 Task: Add Bass Soap Holder With Pouch to the cart.
Action: Mouse moved to (761, 304)
Screenshot: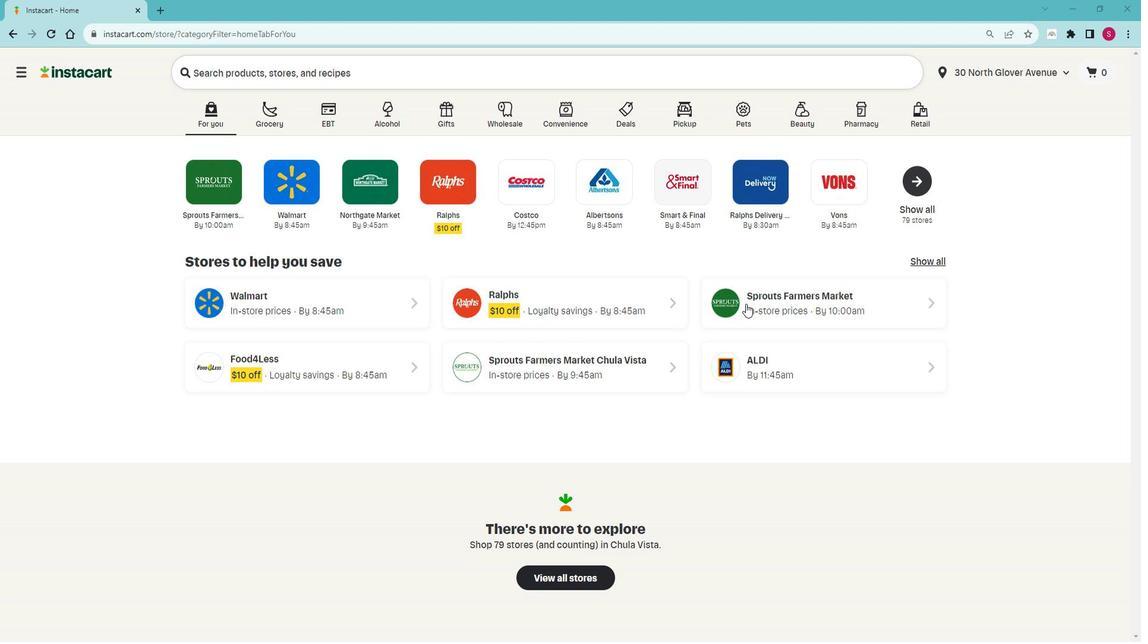 
Action: Mouse pressed left at (761, 304)
Screenshot: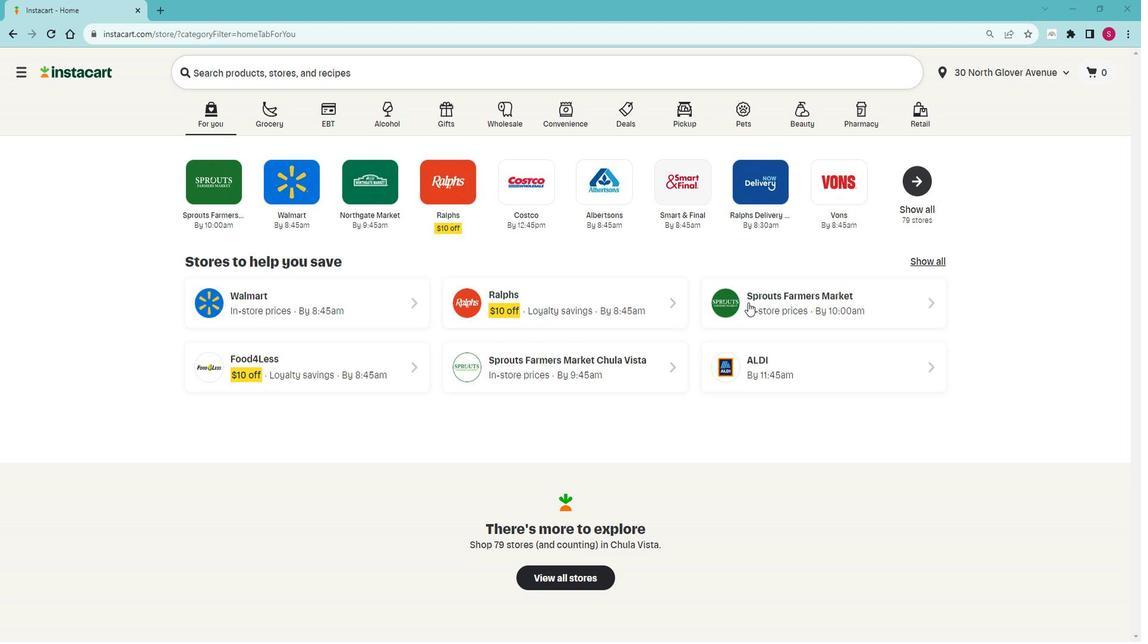 
Action: Mouse moved to (80, 445)
Screenshot: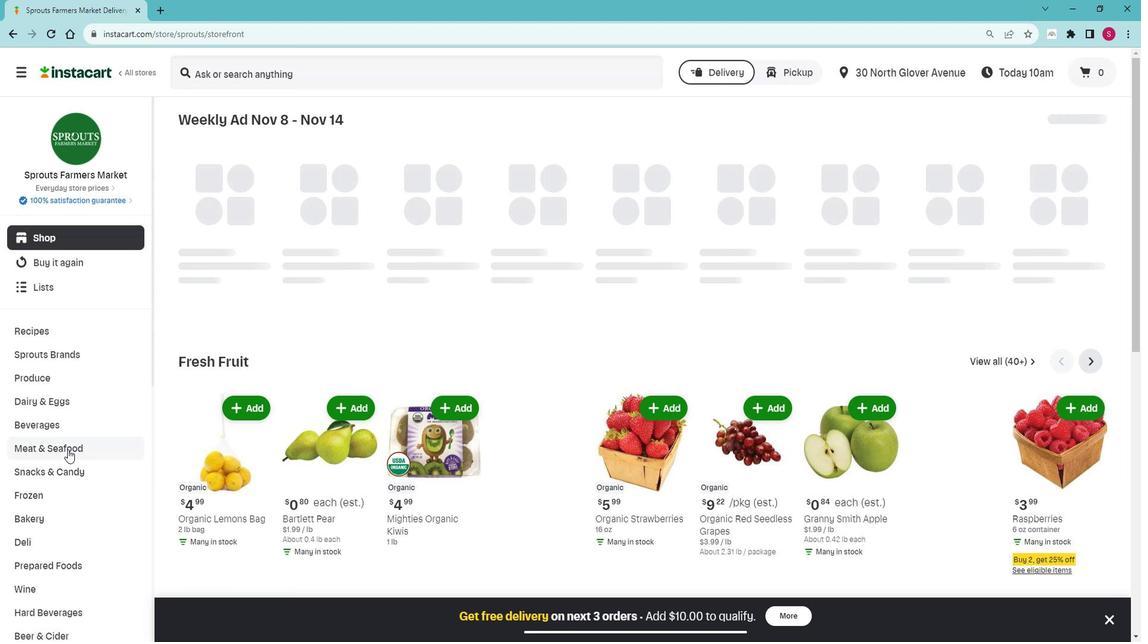 
Action: Mouse scrolled (80, 445) with delta (0, 0)
Screenshot: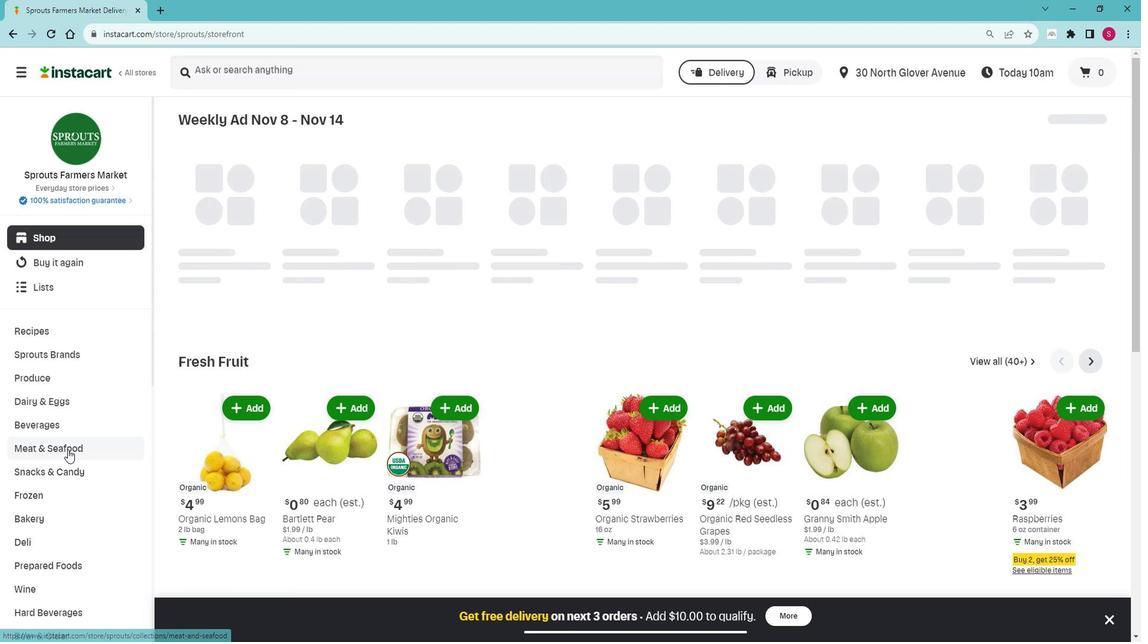 
Action: Mouse scrolled (80, 445) with delta (0, 0)
Screenshot: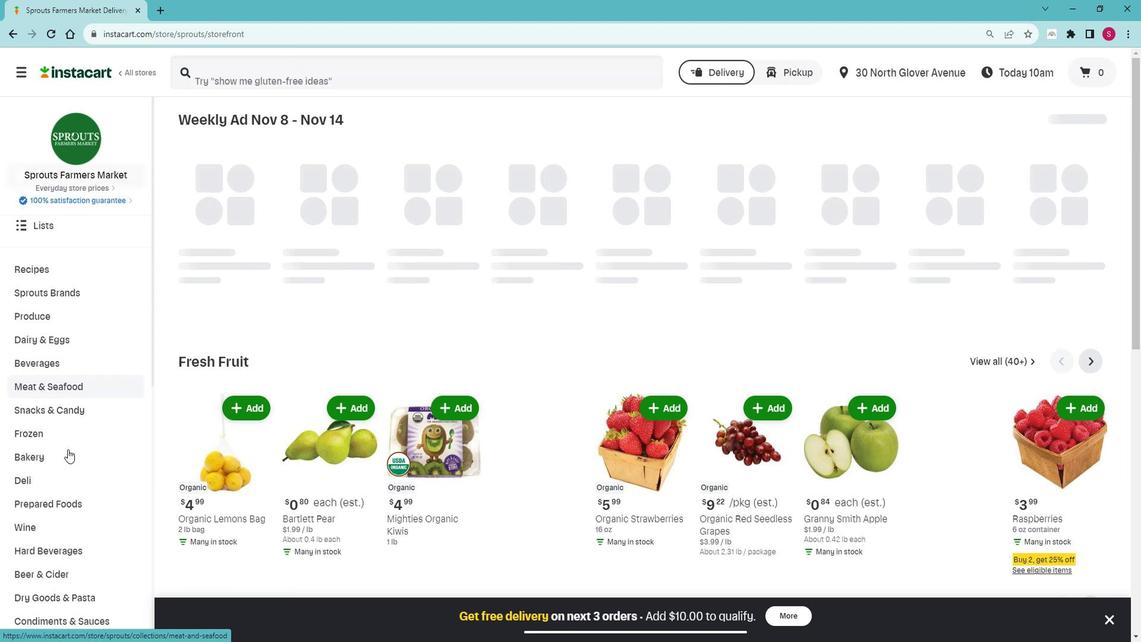 
Action: Mouse scrolled (80, 445) with delta (0, 0)
Screenshot: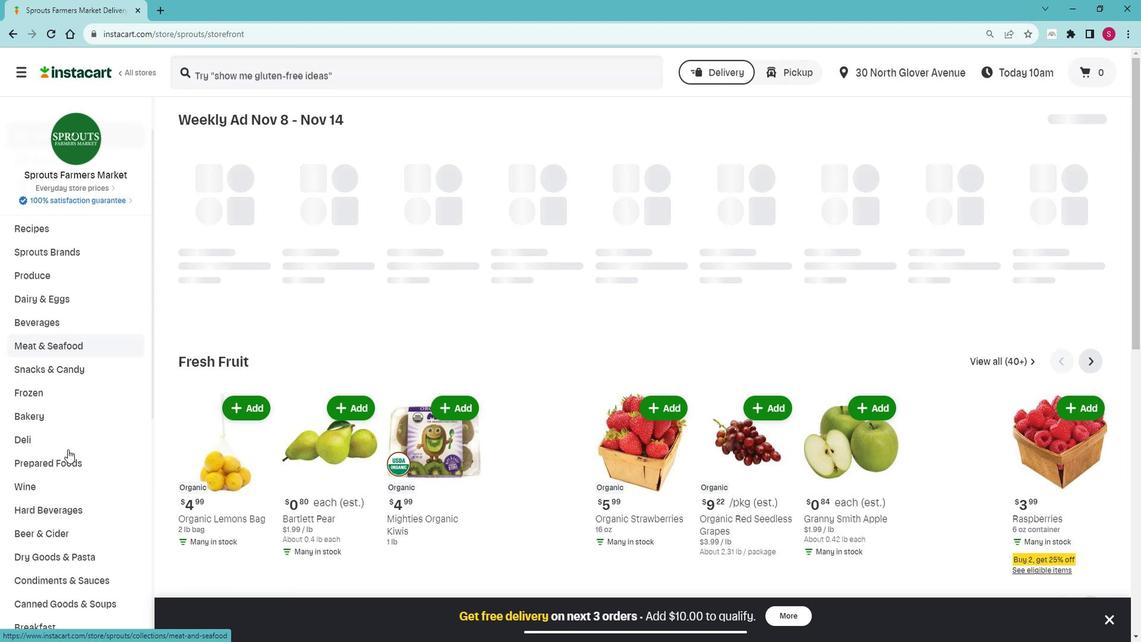
Action: Mouse scrolled (80, 445) with delta (0, 0)
Screenshot: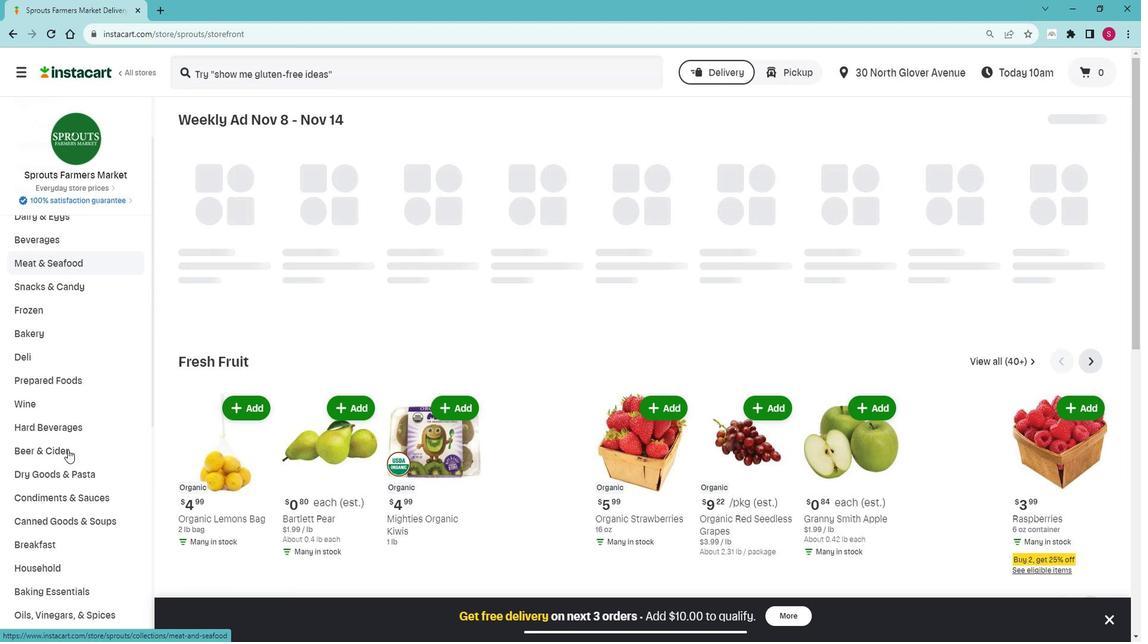 
Action: Mouse moved to (80, 445)
Screenshot: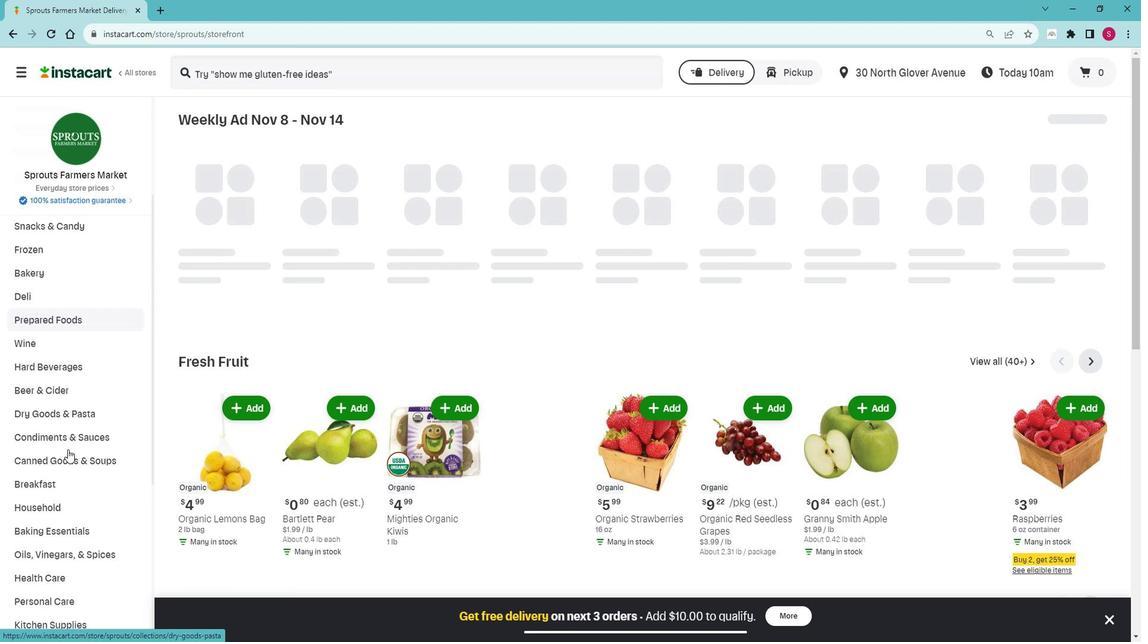 
Action: Mouse scrolled (80, 445) with delta (0, 0)
Screenshot: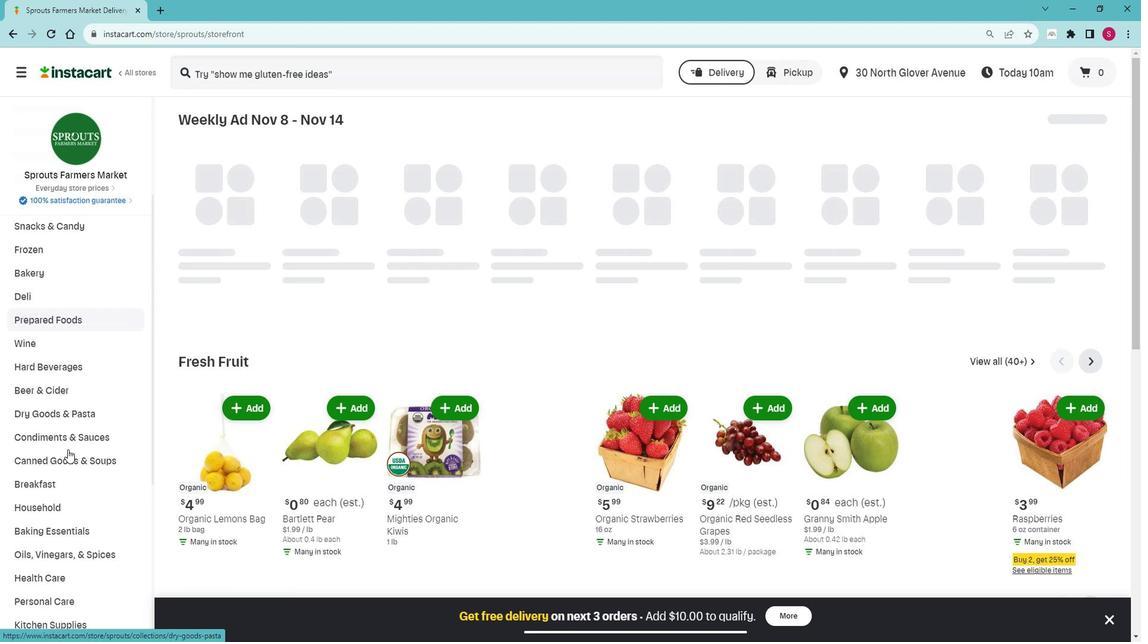
Action: Mouse moved to (80, 446)
Screenshot: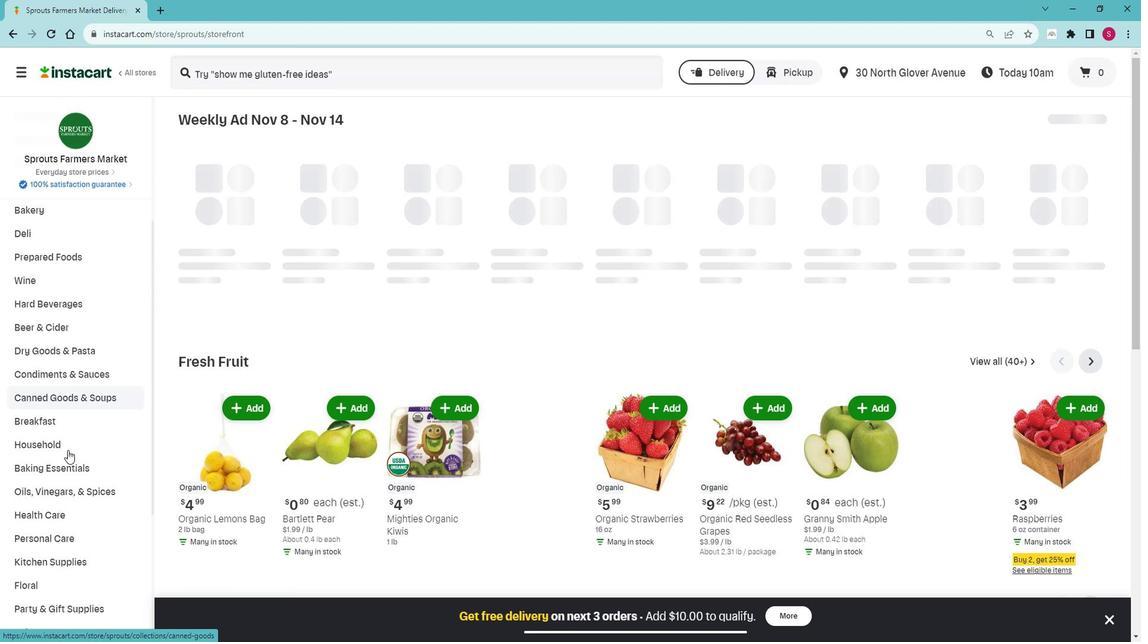 
Action: Mouse scrolled (80, 445) with delta (0, 0)
Screenshot: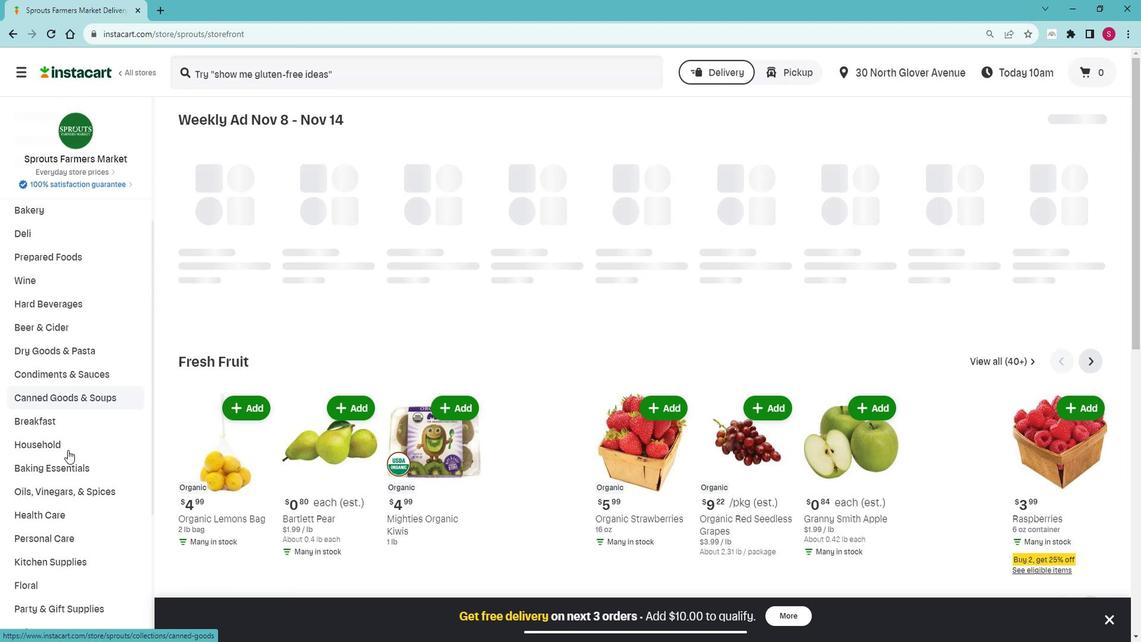 
Action: Mouse moved to (82, 470)
Screenshot: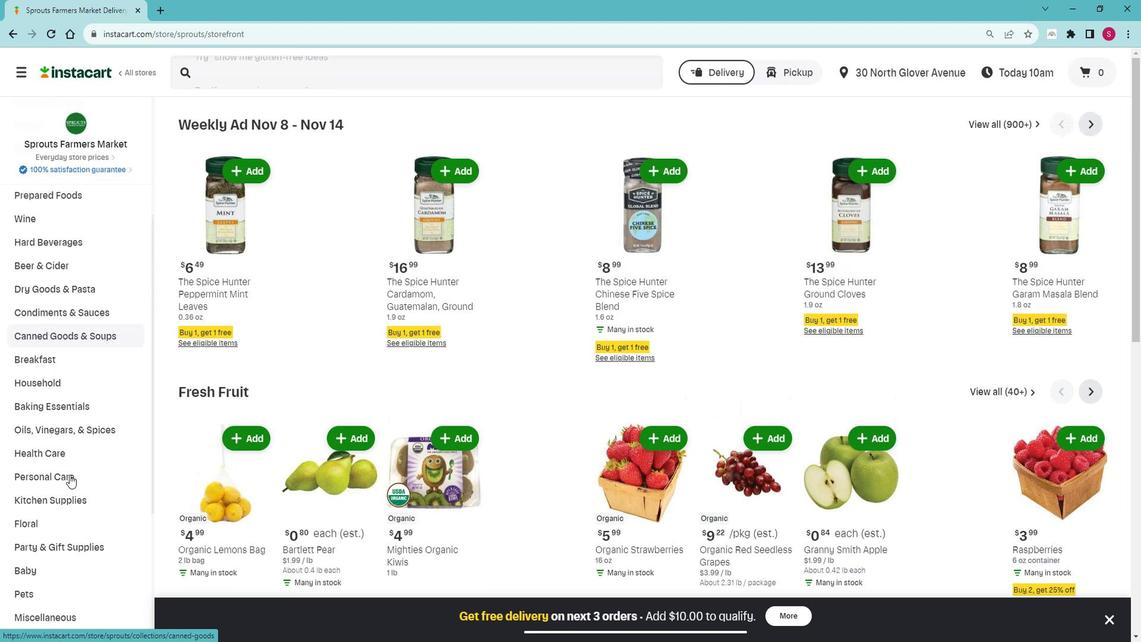 
Action: Mouse pressed left at (82, 470)
Screenshot: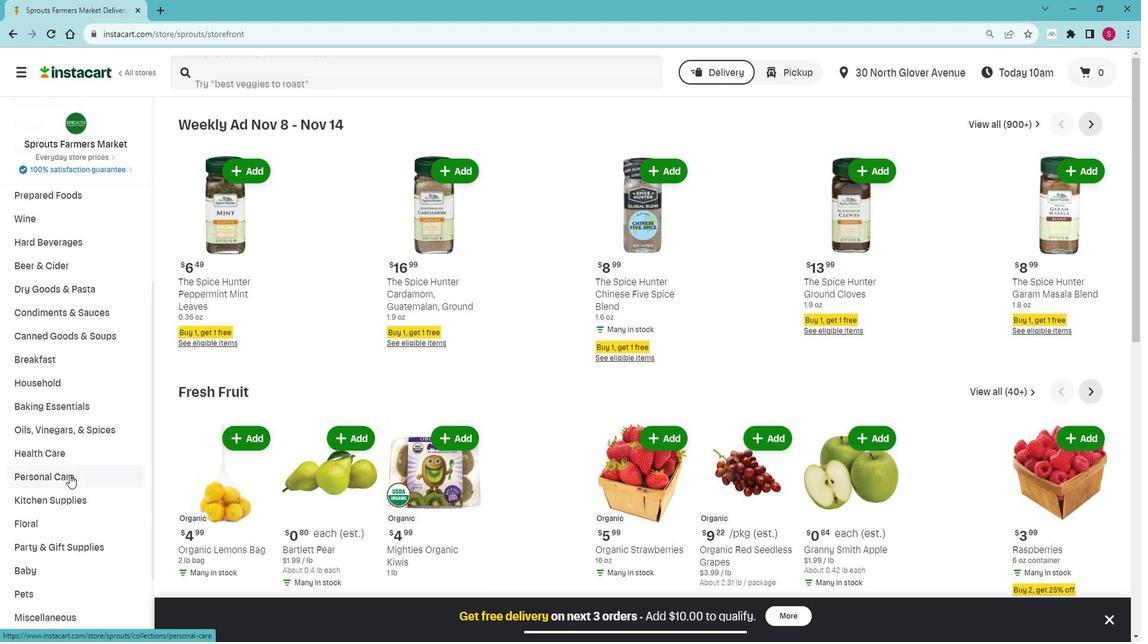 
Action: Mouse moved to (85, 492)
Screenshot: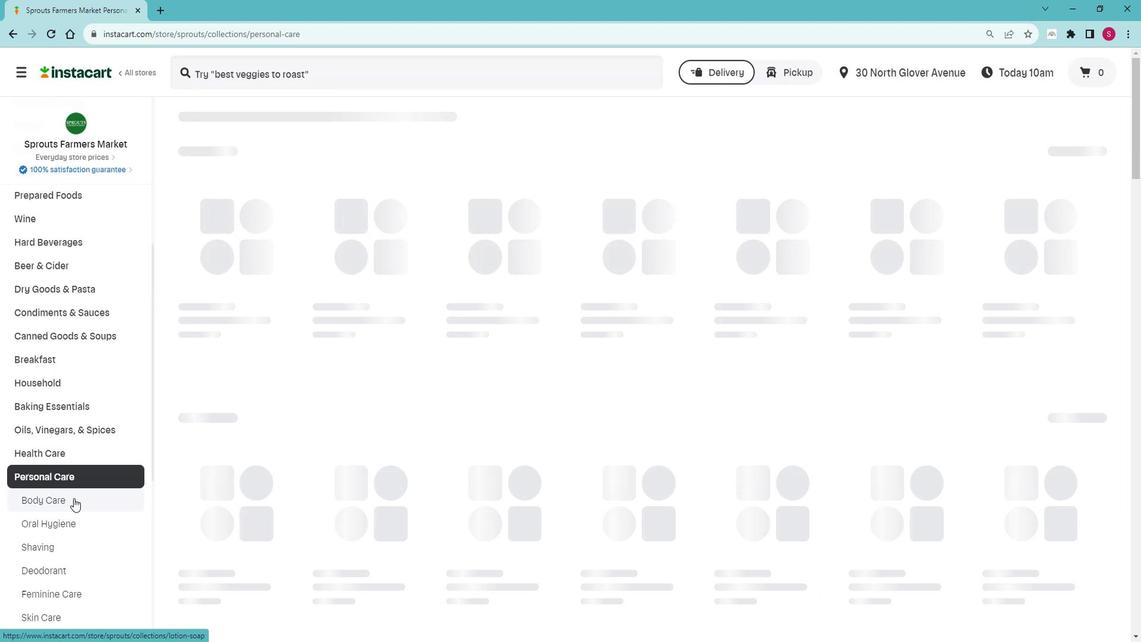 
Action: Mouse pressed left at (85, 492)
Screenshot: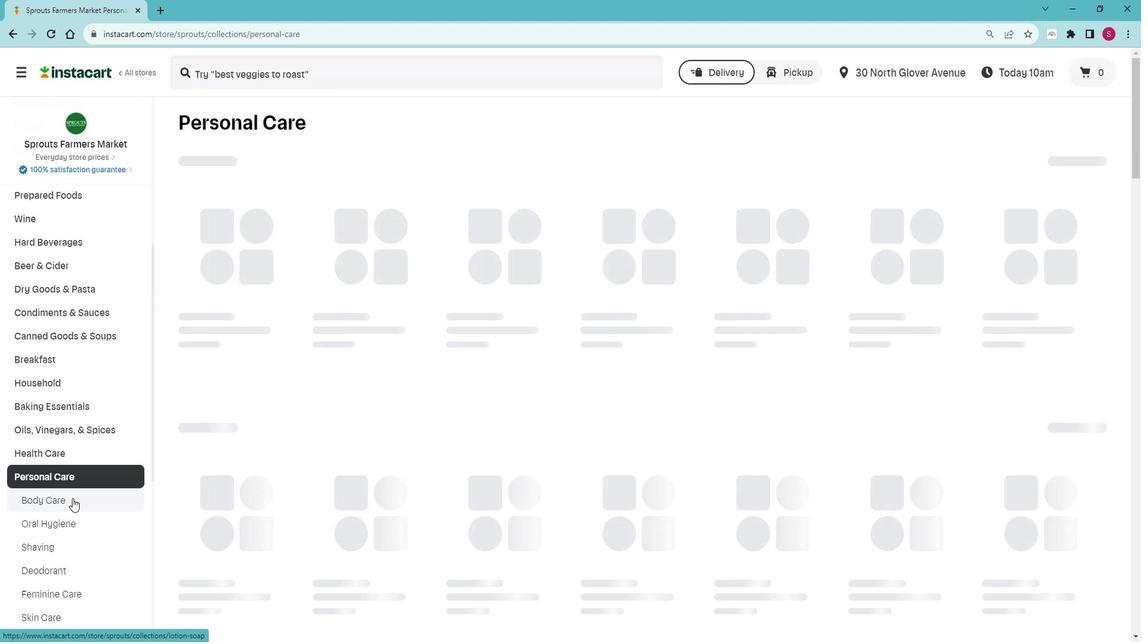 
Action: Mouse moved to (554, 177)
Screenshot: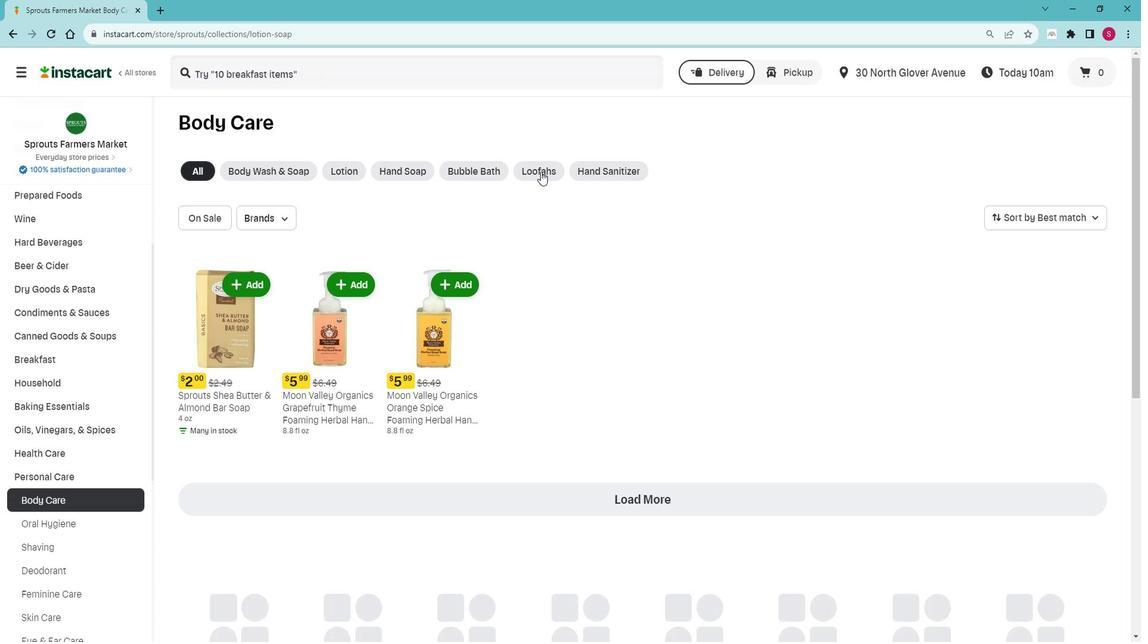 
Action: Mouse pressed left at (554, 177)
Screenshot: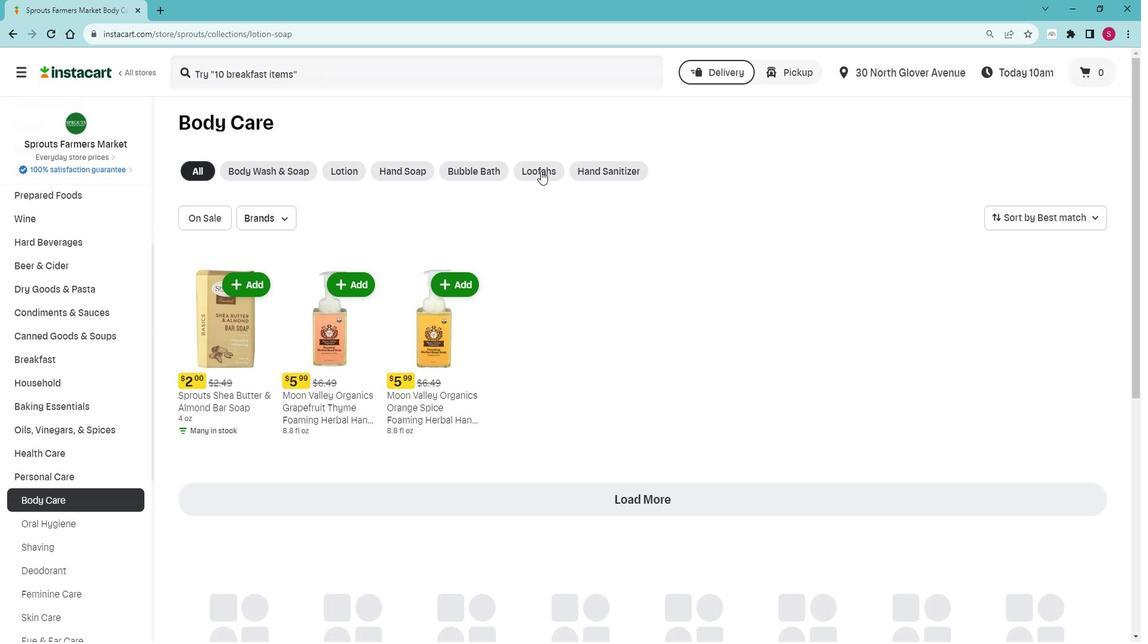
Action: Mouse moved to (451, 91)
Screenshot: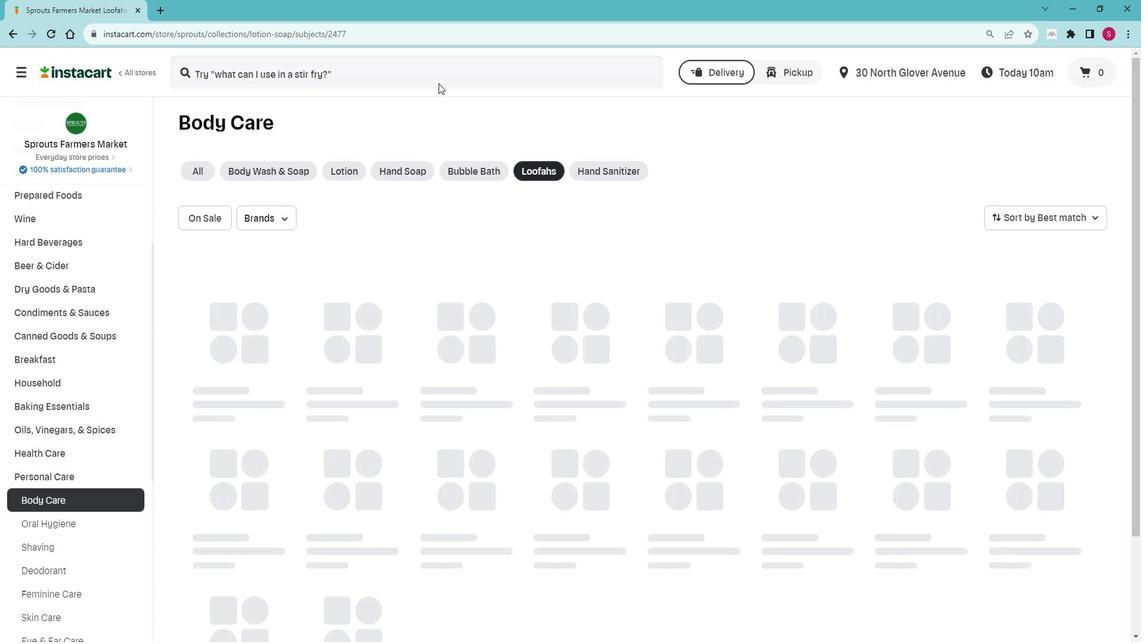 
Action: Mouse pressed left at (451, 91)
Screenshot: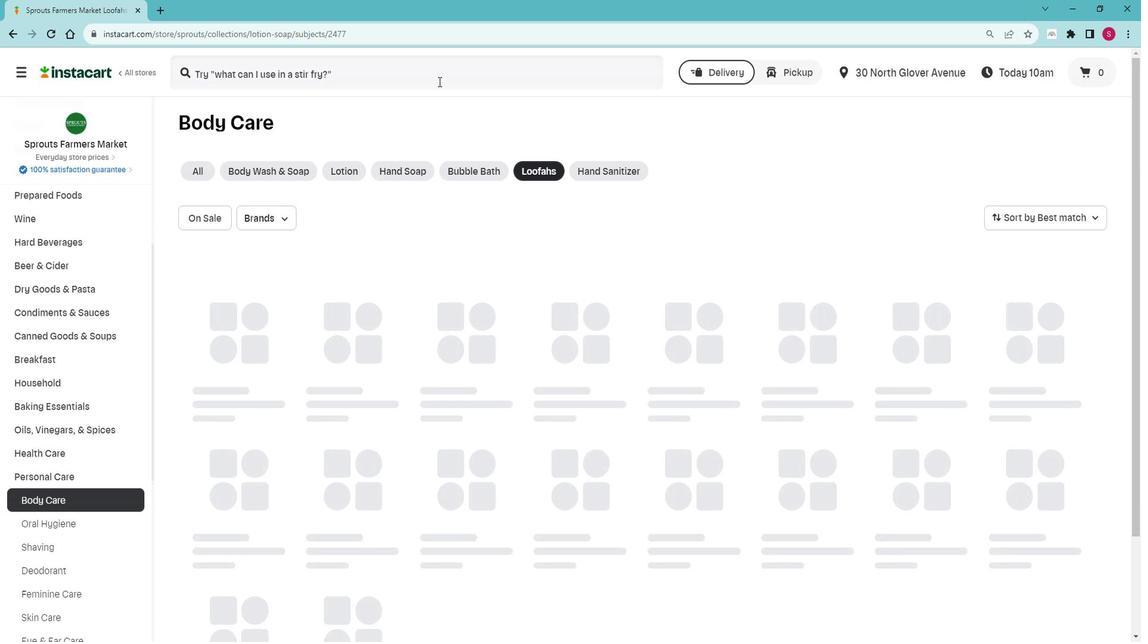 
Action: Mouse moved to (451, 91)
Screenshot: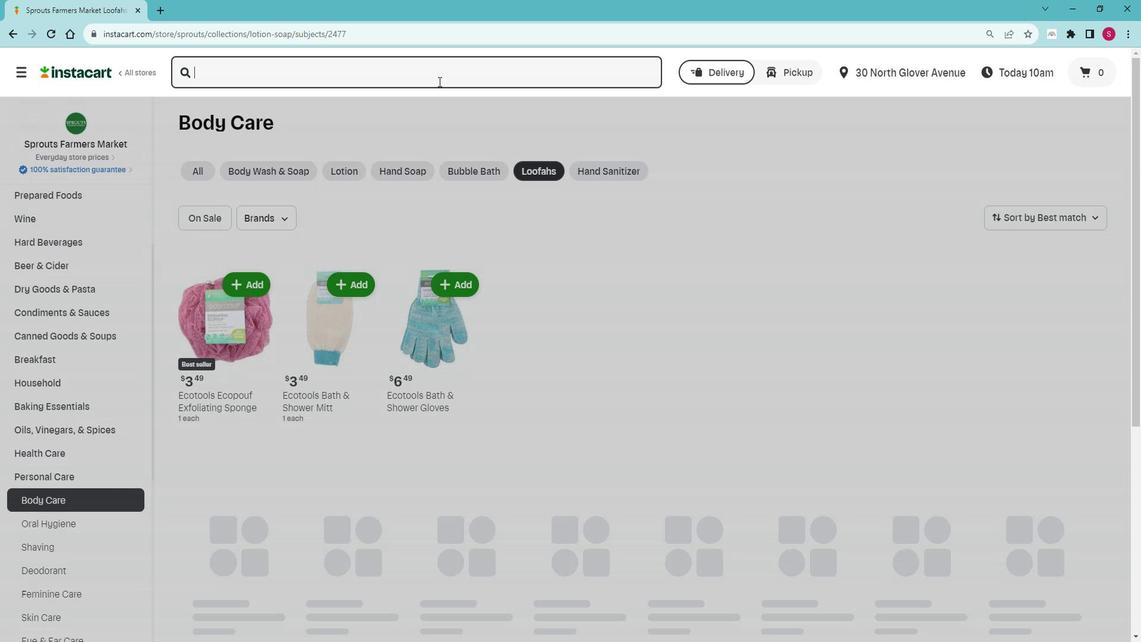 
Action: Key pressed <Key.shift>Bass<Key.space><Key.shift>Soap<Key.space><Key.shift>Holder<Key.space><Key.shift>With<Key.space><Key.shift>Pouch<Key.space><Key.enter>
Screenshot: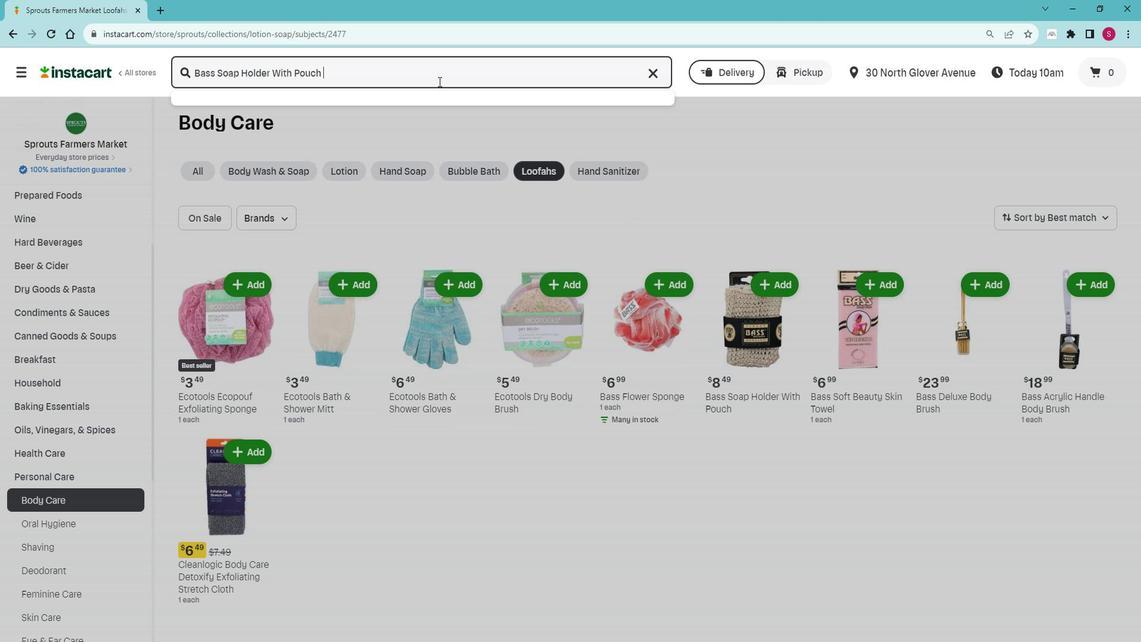 
Action: Mouse moved to (307, 177)
Screenshot: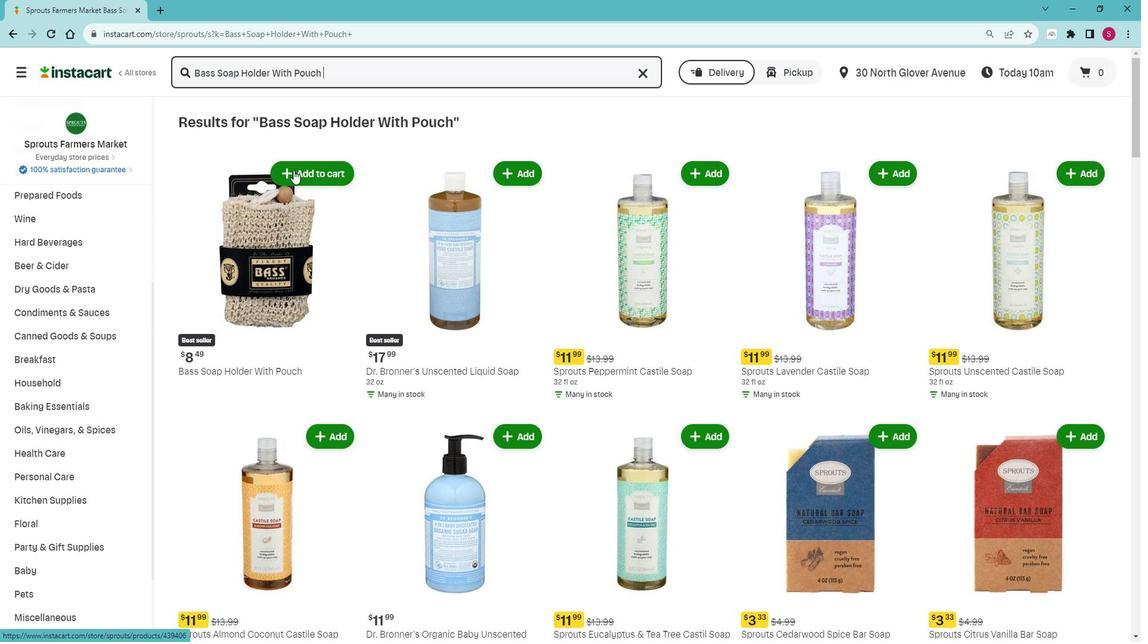
Action: Mouse pressed left at (307, 177)
Screenshot: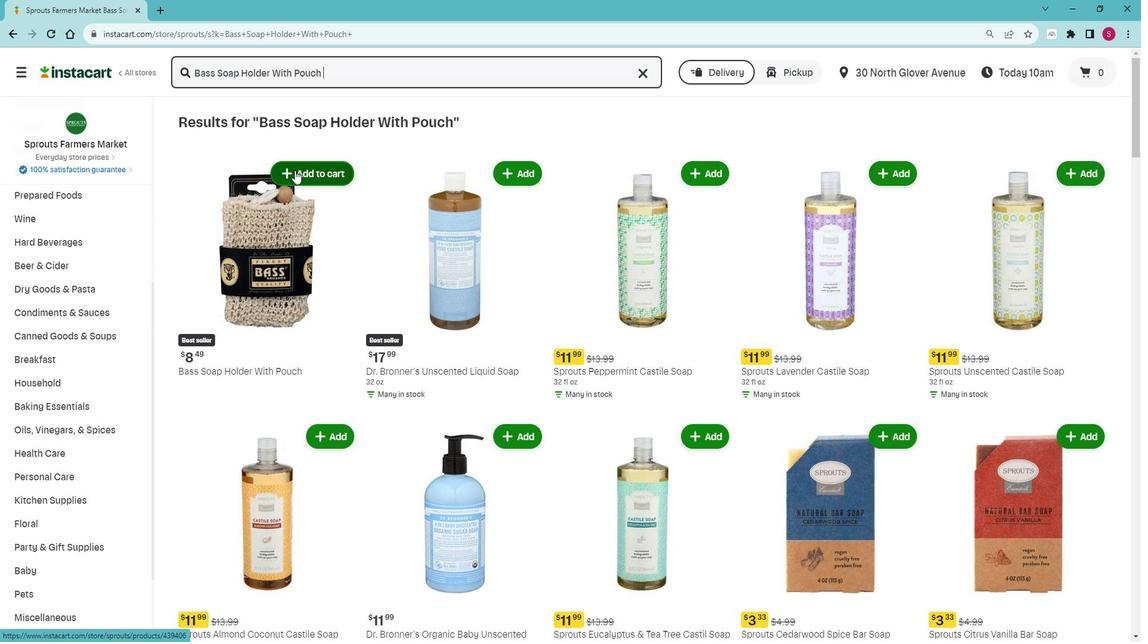
Action: Mouse moved to (365, 157)
Screenshot: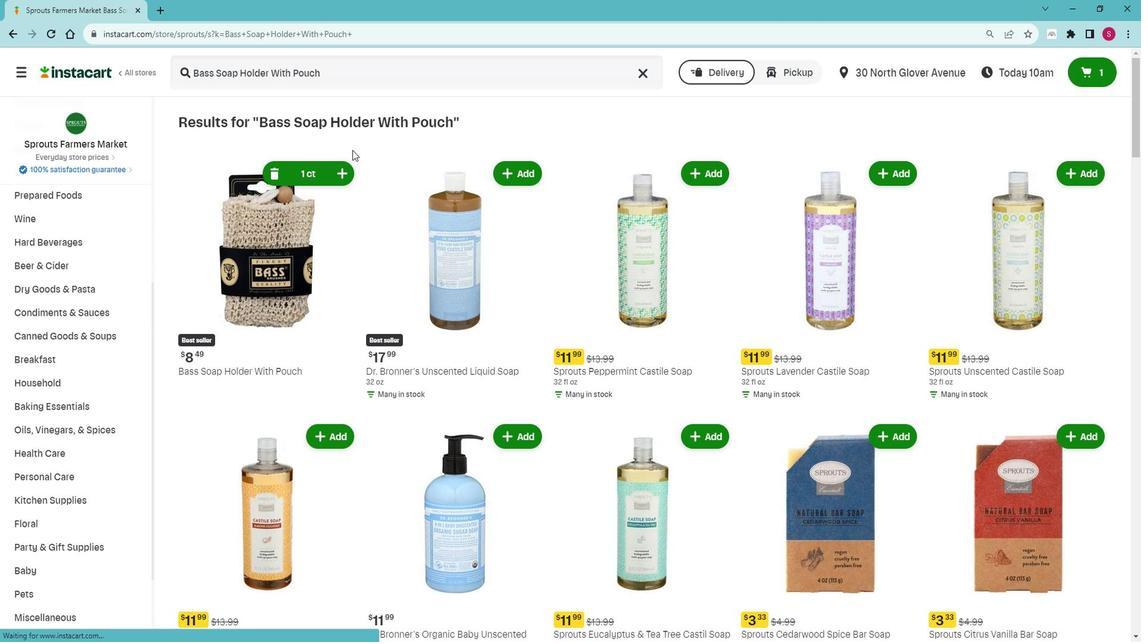 
